 Task: Set the Stream identifier for DVB-S2 parameters to 2.
Action: Mouse moved to (90, 15)
Screenshot: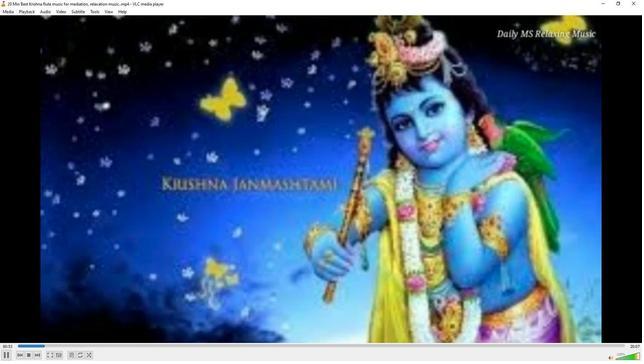 
Action: Mouse pressed left at (90, 15)
Screenshot: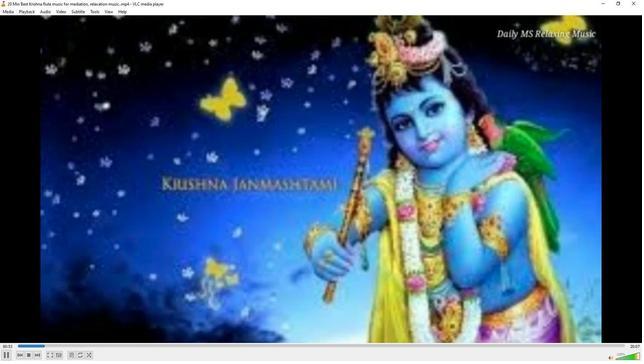 
Action: Mouse moved to (100, 93)
Screenshot: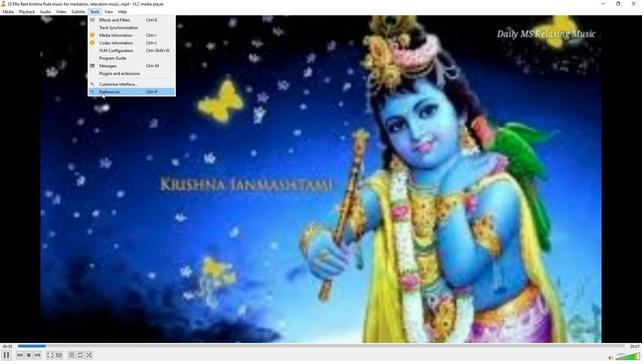 
Action: Mouse pressed left at (100, 93)
Screenshot: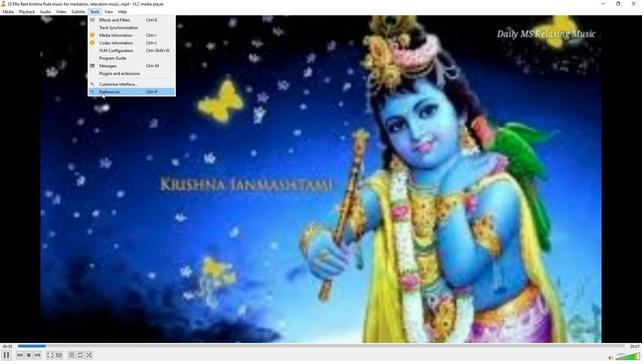 
Action: Mouse moved to (212, 293)
Screenshot: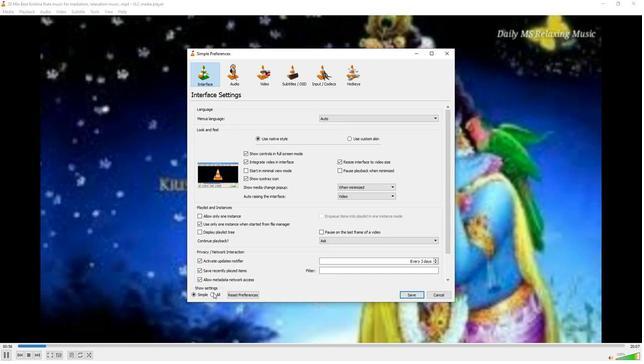 
Action: Mouse pressed left at (212, 293)
Screenshot: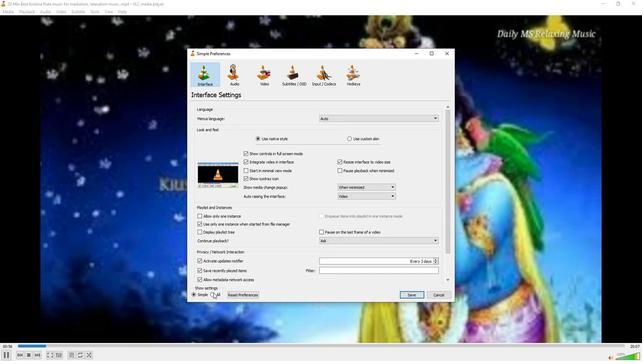
Action: Mouse moved to (201, 183)
Screenshot: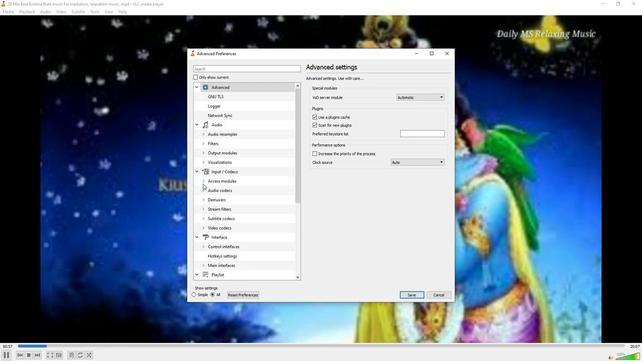 
Action: Mouse pressed left at (201, 183)
Screenshot: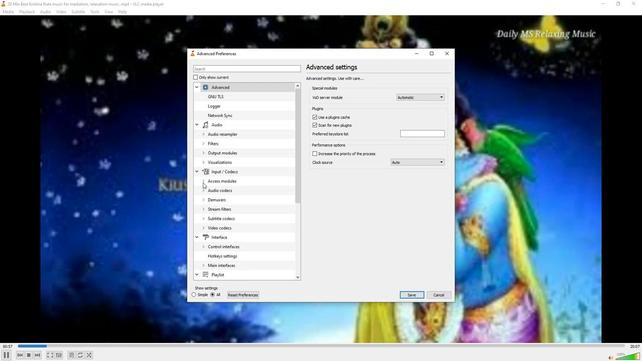 
Action: Mouse moved to (217, 234)
Screenshot: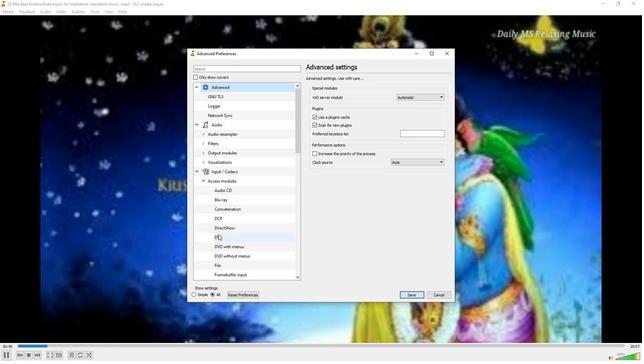 
Action: Mouse pressed left at (217, 234)
Screenshot: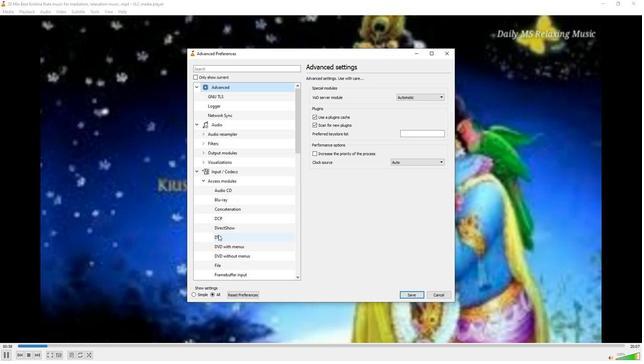 
Action: Mouse moved to (376, 234)
Screenshot: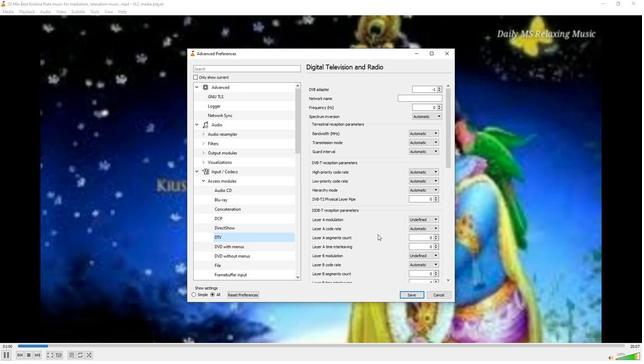 
Action: Mouse scrolled (376, 234) with delta (0, 0)
Screenshot: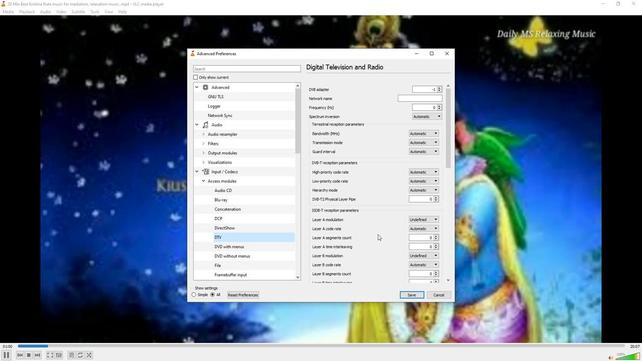 
Action: Mouse scrolled (376, 234) with delta (0, 0)
Screenshot: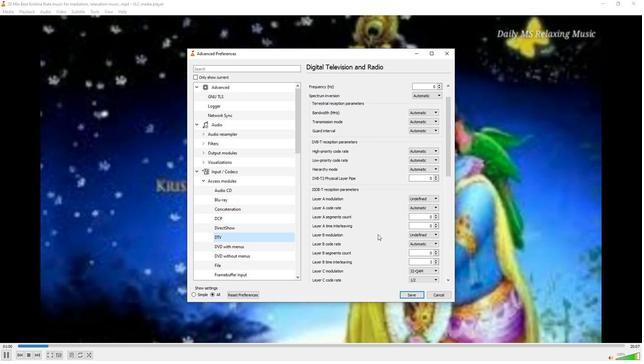 
Action: Mouse scrolled (376, 234) with delta (0, 0)
Screenshot: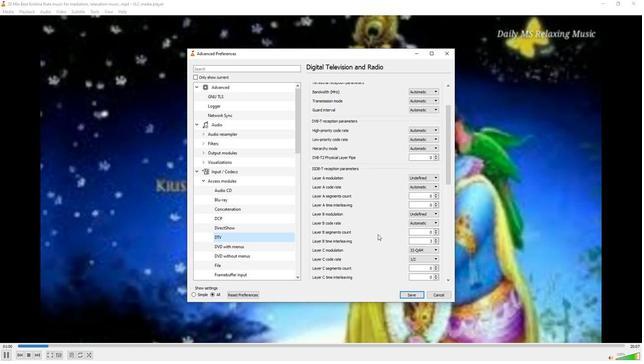 
Action: Mouse scrolled (376, 234) with delta (0, 0)
Screenshot: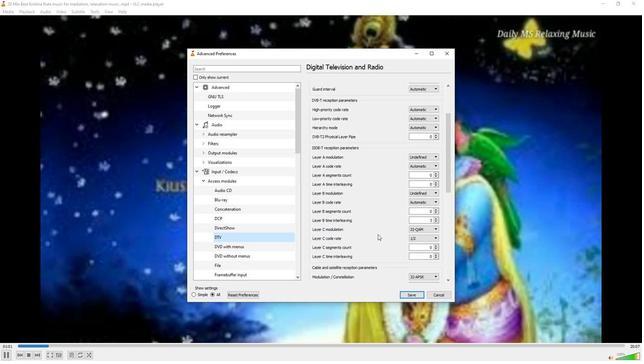 
Action: Mouse scrolled (376, 234) with delta (0, 0)
Screenshot: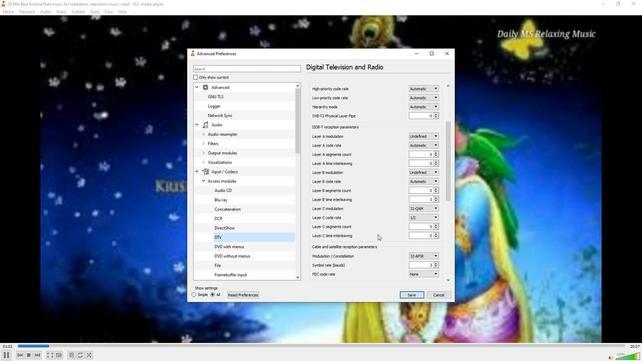
Action: Mouse scrolled (376, 234) with delta (0, 0)
Screenshot: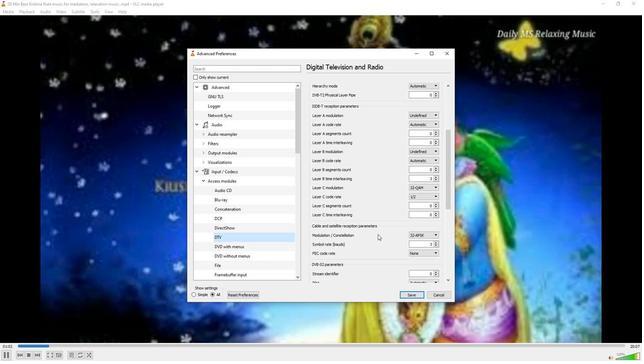 
Action: Mouse scrolled (376, 234) with delta (0, 0)
Screenshot: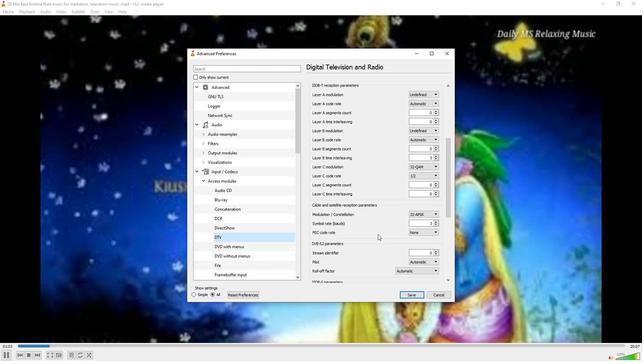 
Action: Mouse moved to (435, 231)
Screenshot: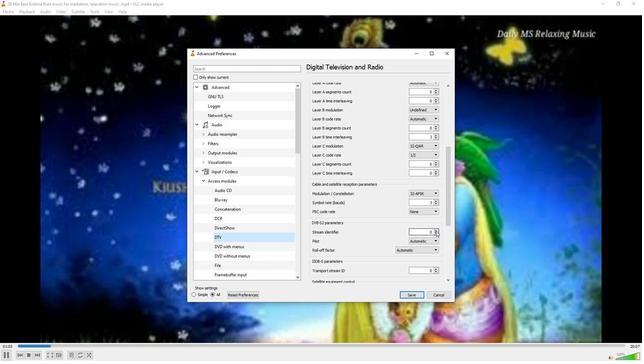 
Action: Mouse pressed left at (435, 231)
Screenshot: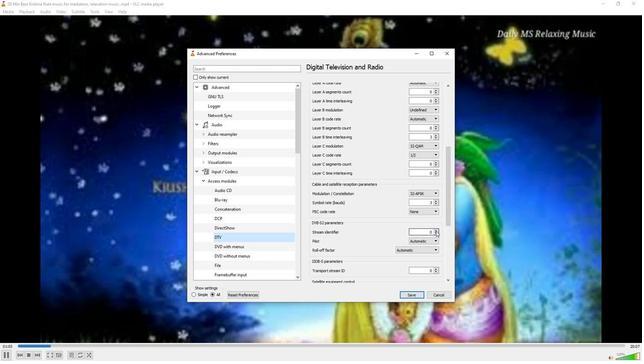 
Action: Mouse pressed left at (435, 231)
Screenshot: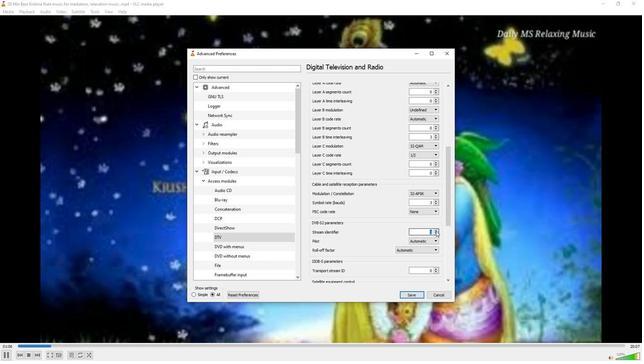 
Action: Mouse moved to (394, 230)
Screenshot: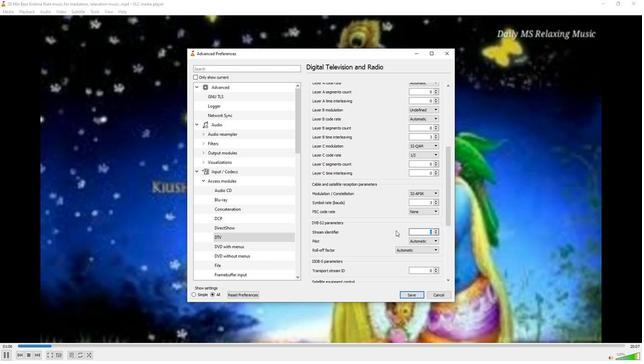 
Action: Mouse pressed left at (394, 230)
Screenshot: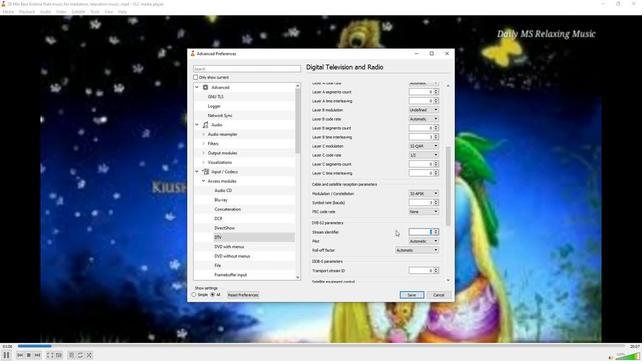 
